 Task: Check the top 10 home features and designs that have increased the most in popularity compared to the summer of last year.
Action: Mouse moved to (1091, 246)
Screenshot: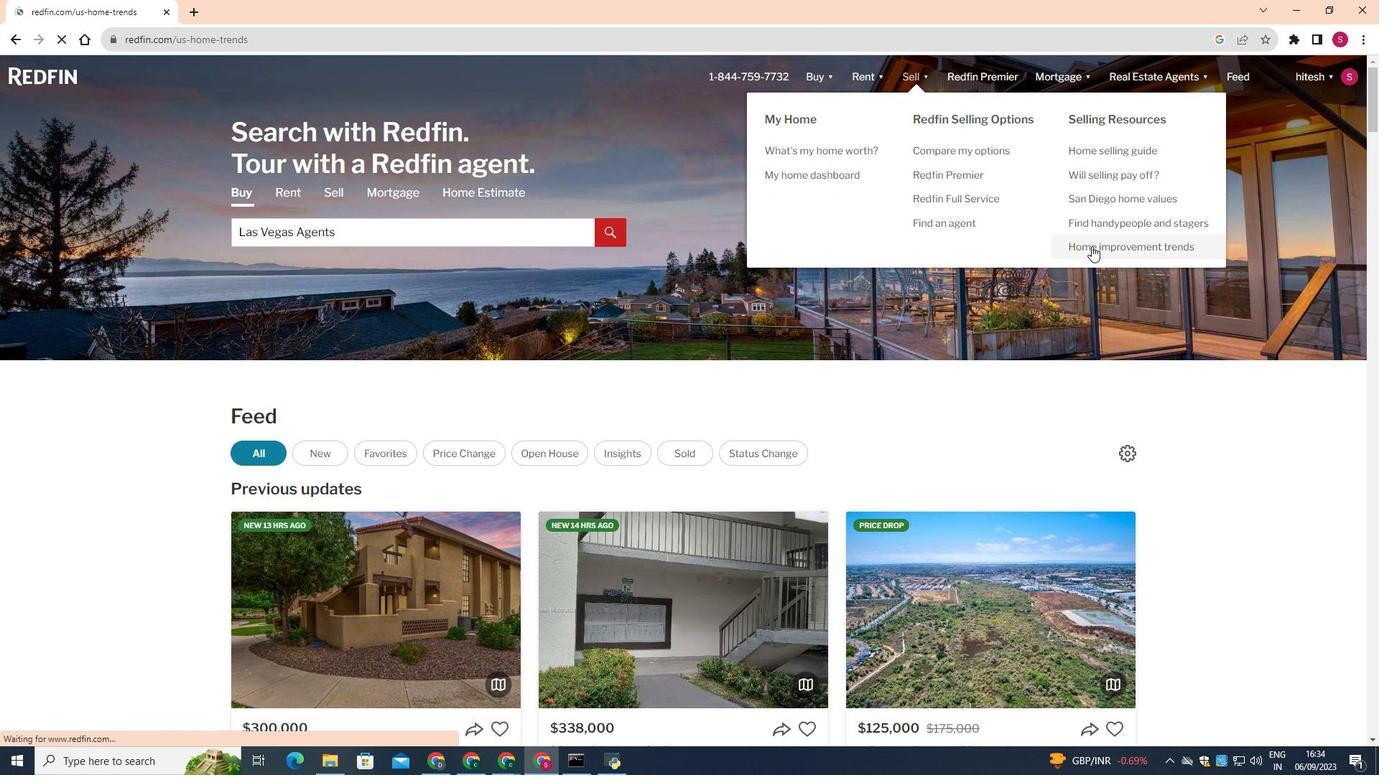 
Action: Mouse pressed left at (1091, 246)
Screenshot: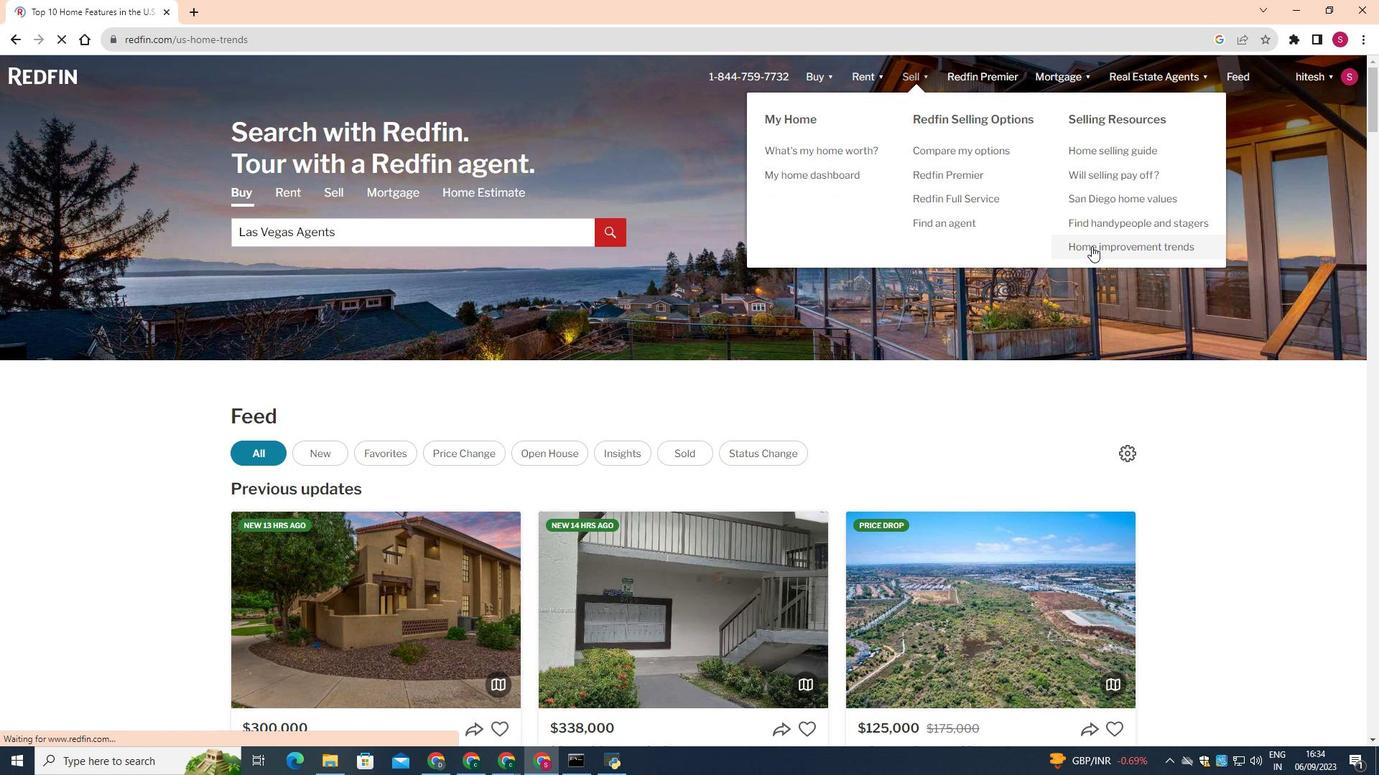 
Action: Mouse moved to (341, 273)
Screenshot: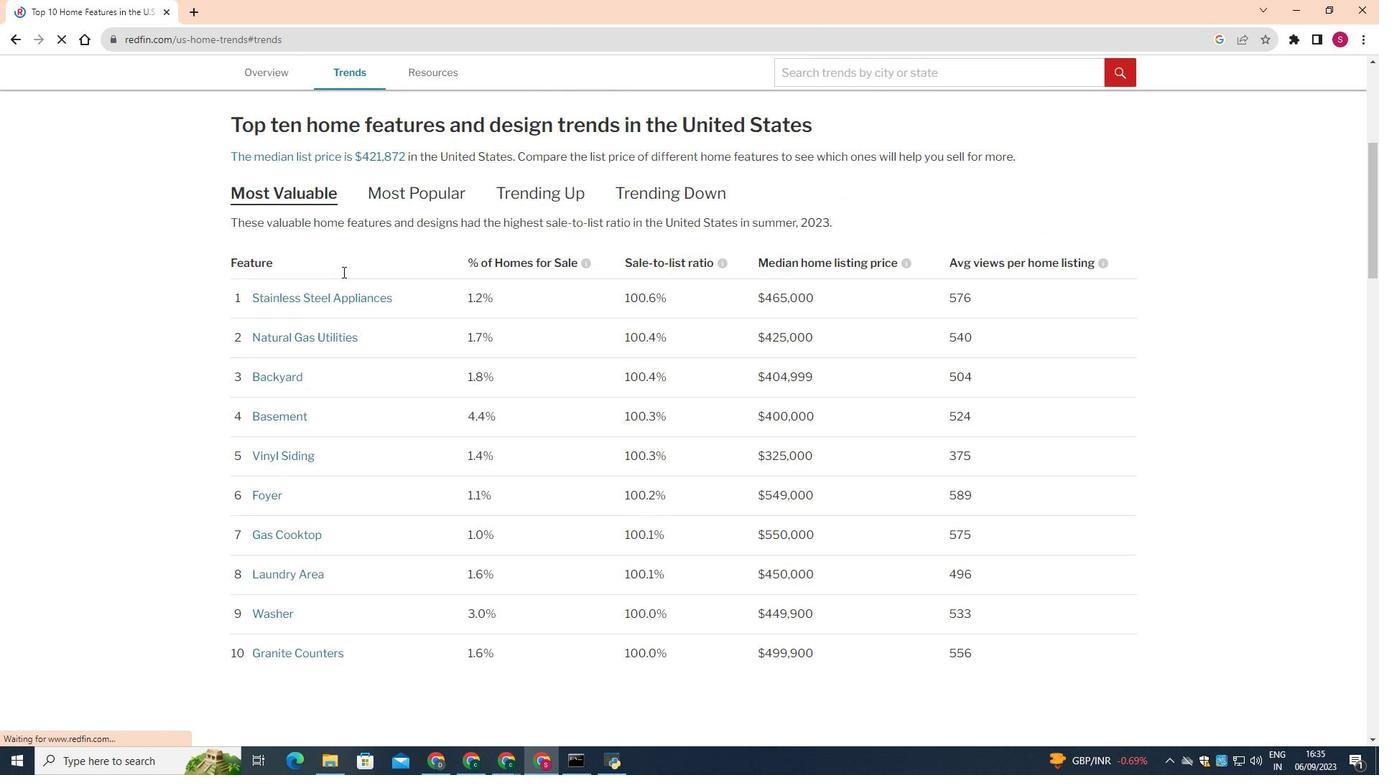 
Action: Mouse pressed left at (341, 273)
Screenshot: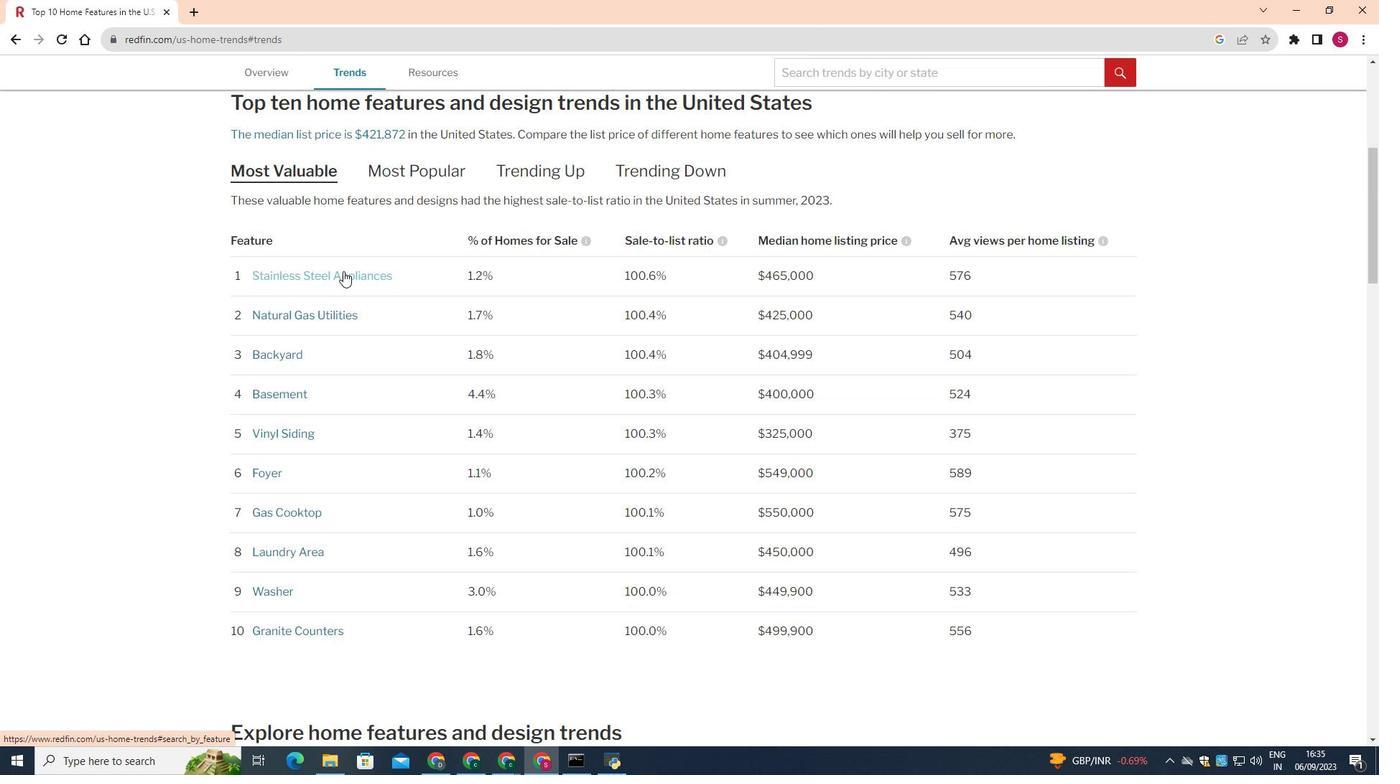 
Action: Mouse moved to (547, 177)
Screenshot: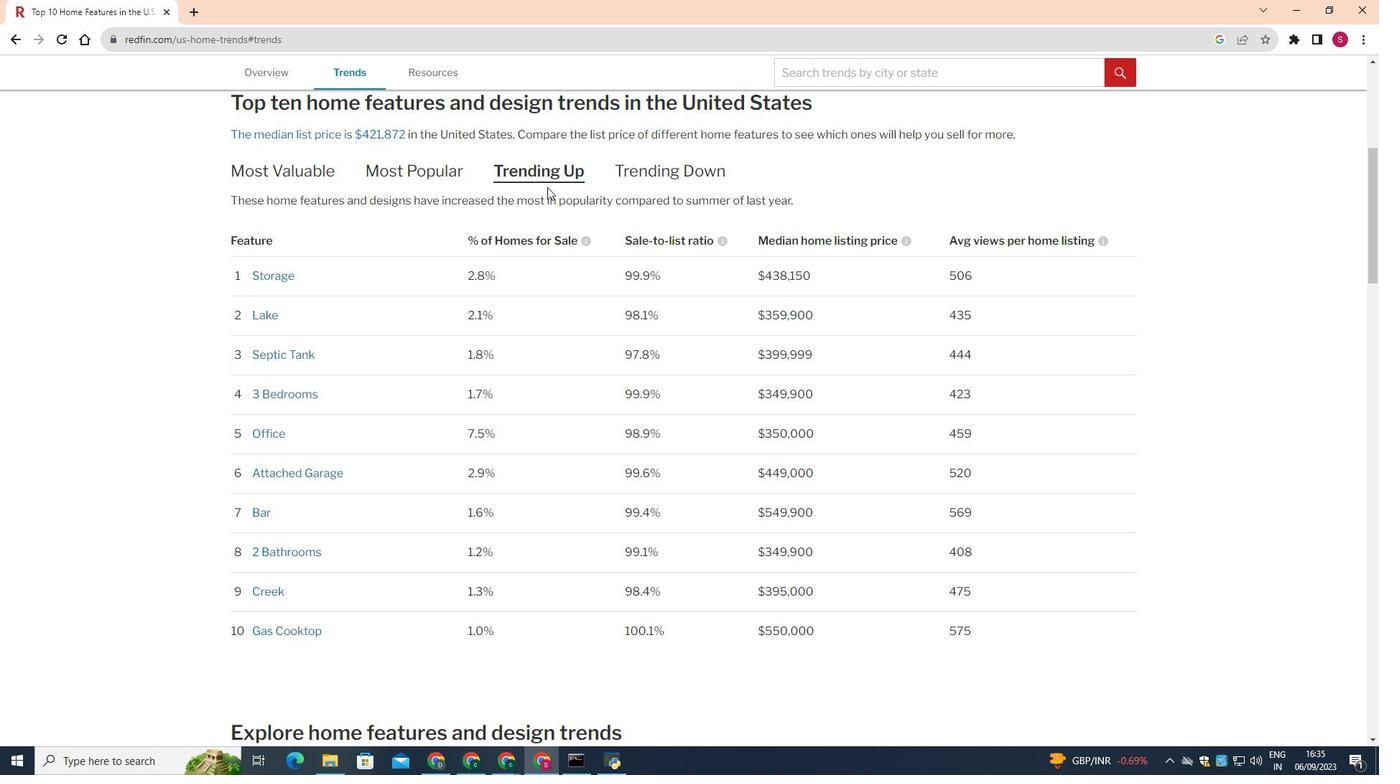
Action: Mouse pressed left at (547, 177)
Screenshot: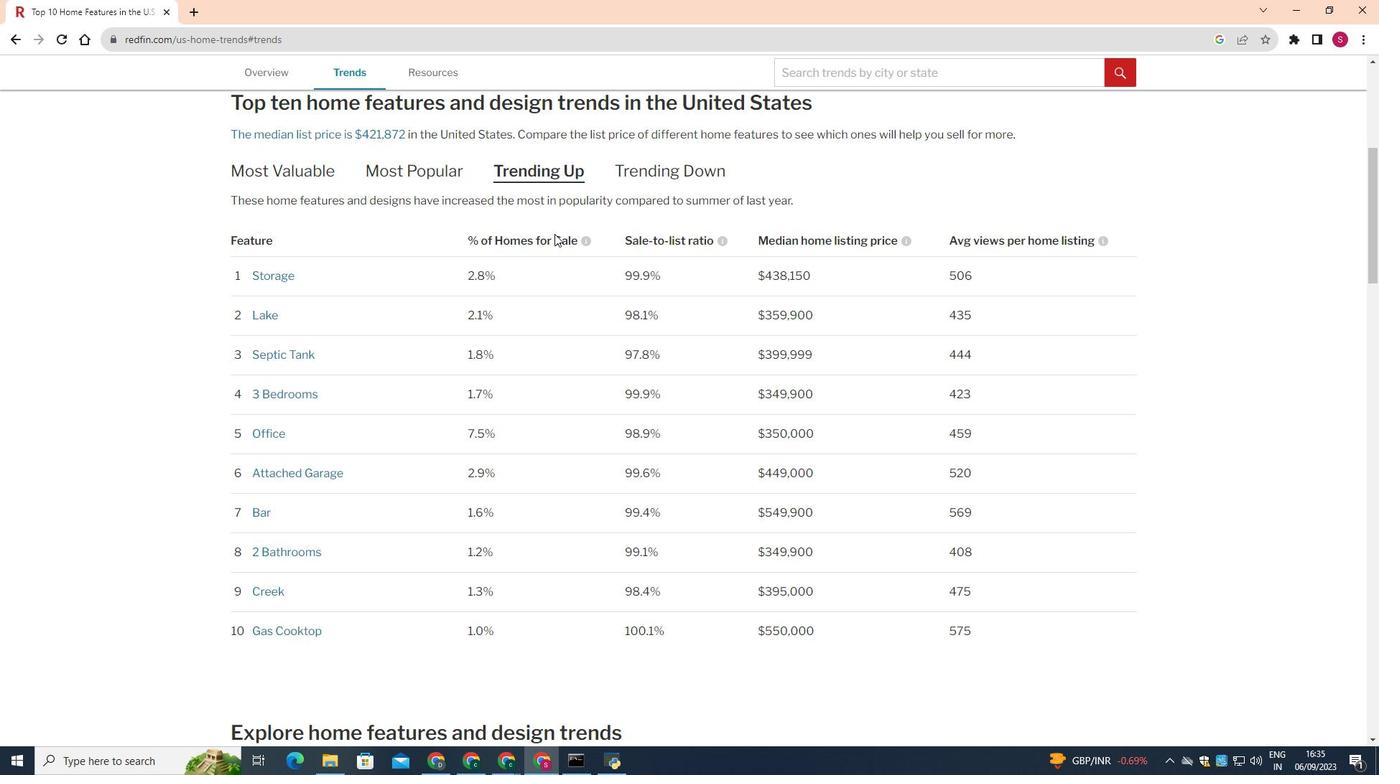 
Action: Mouse moved to (556, 262)
Screenshot: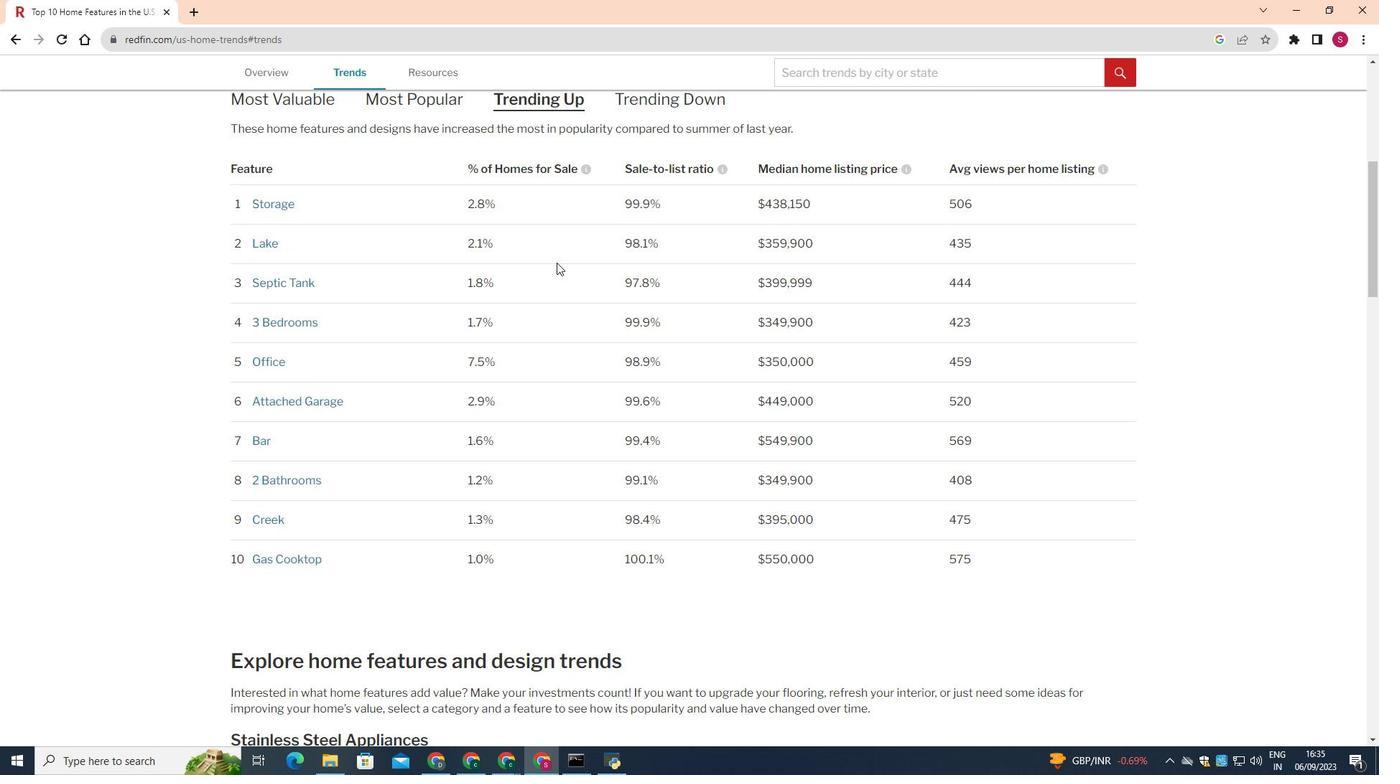 
Action: Mouse scrolled (556, 262) with delta (0, 0)
Screenshot: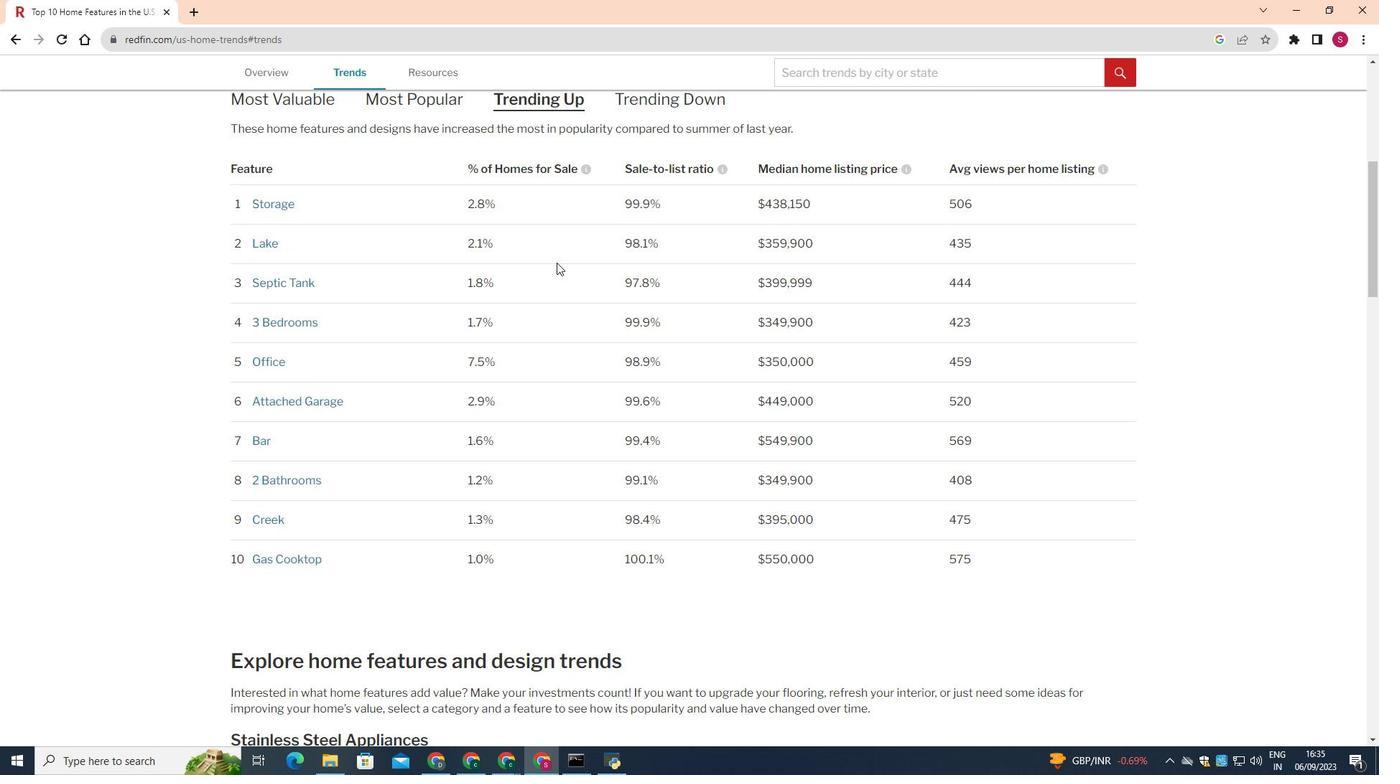 
Action: Mouse scrolled (556, 262) with delta (0, 0)
Screenshot: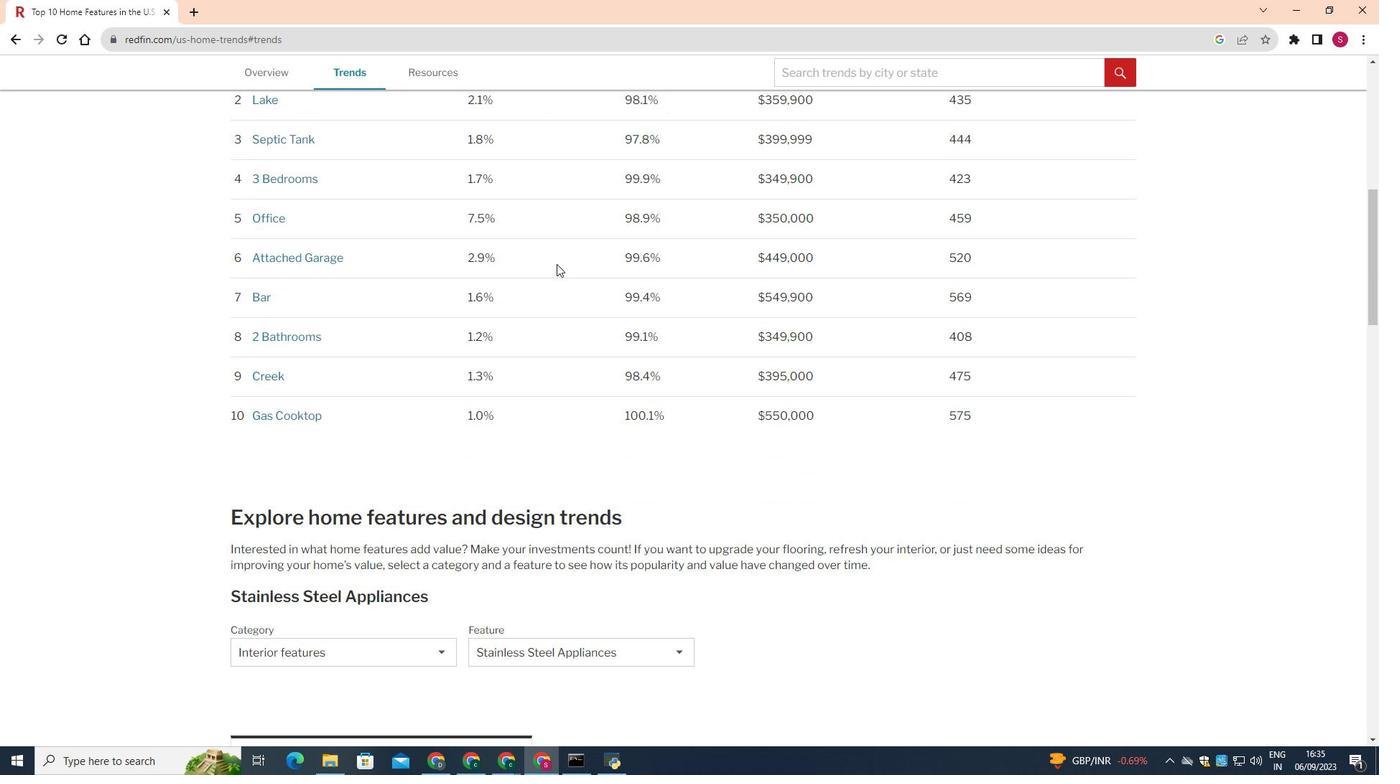 
Action: Mouse scrolled (556, 262) with delta (0, 0)
Screenshot: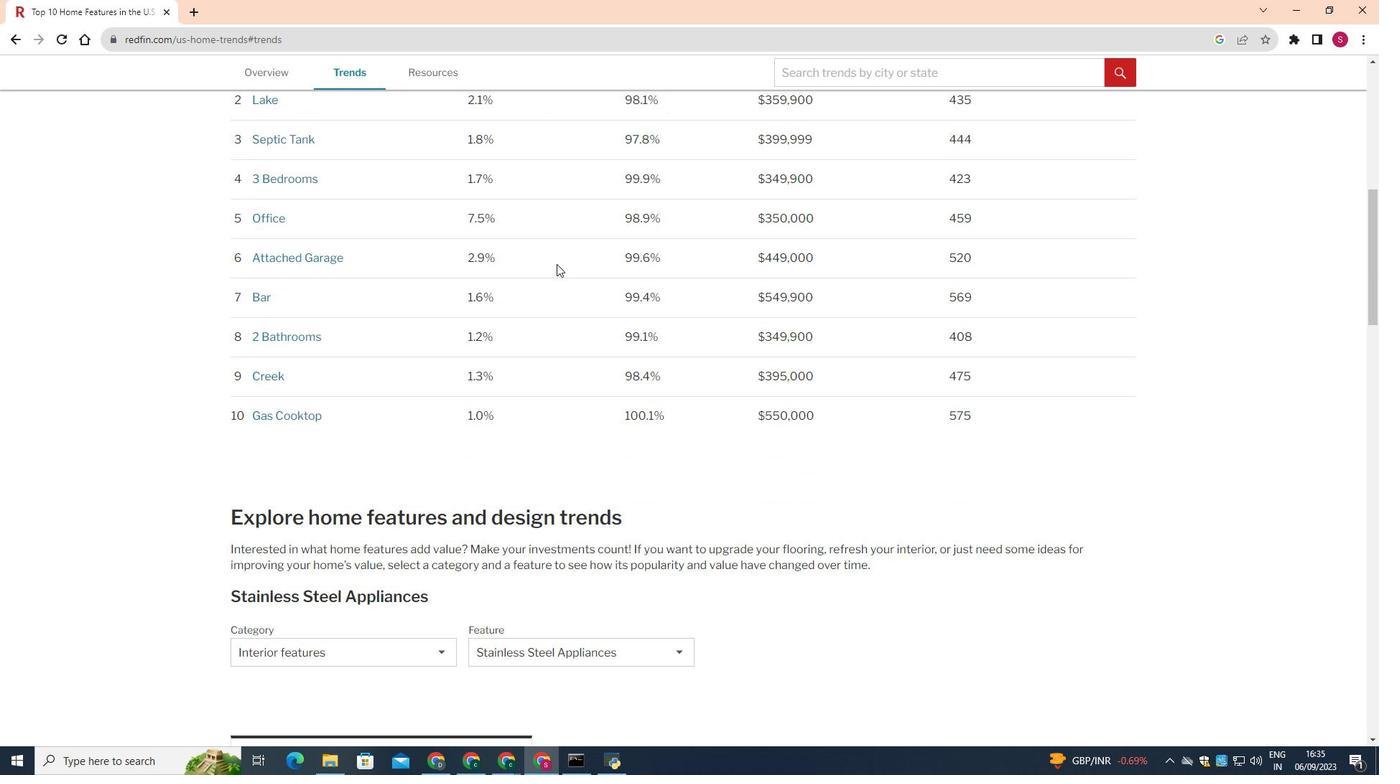 
Action: Mouse moved to (556, 264)
Screenshot: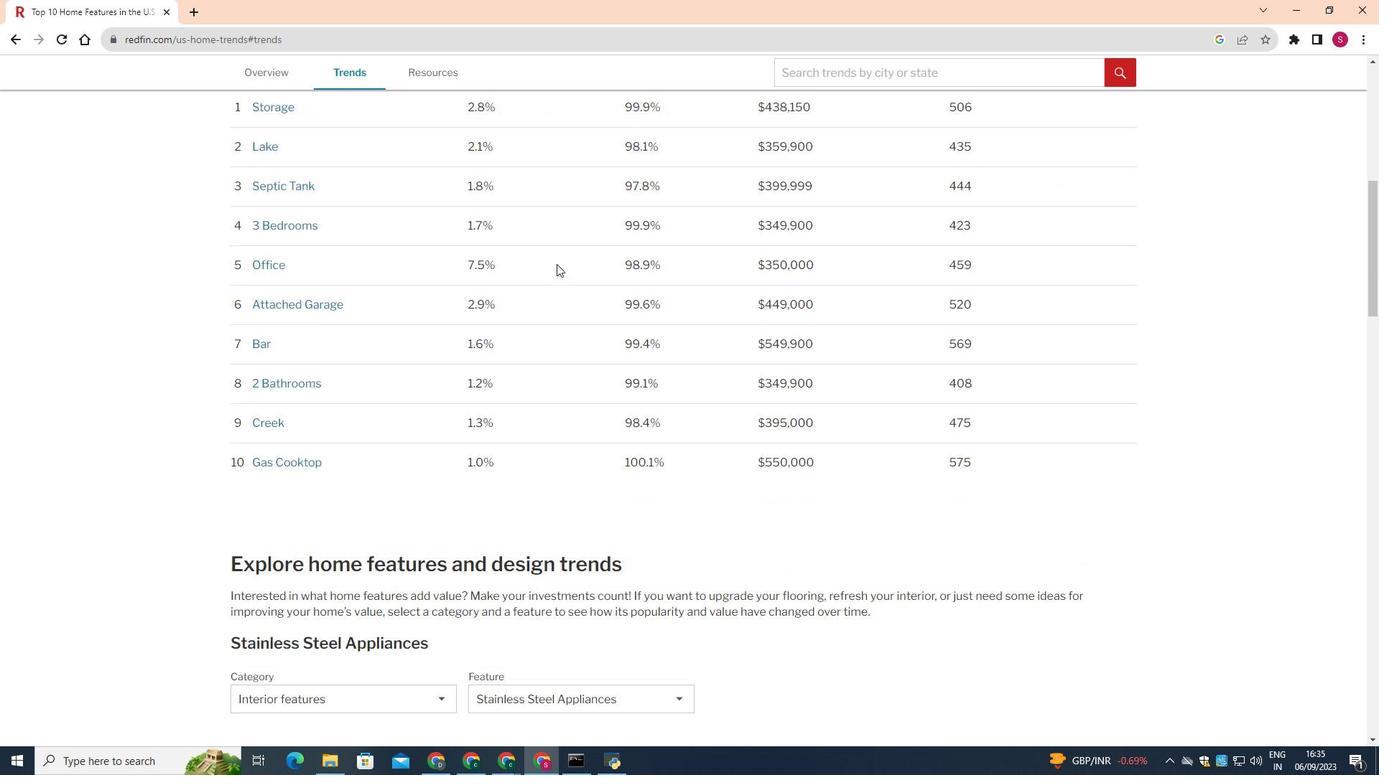 
Action: Mouse scrolled (556, 265) with delta (0, 0)
Screenshot: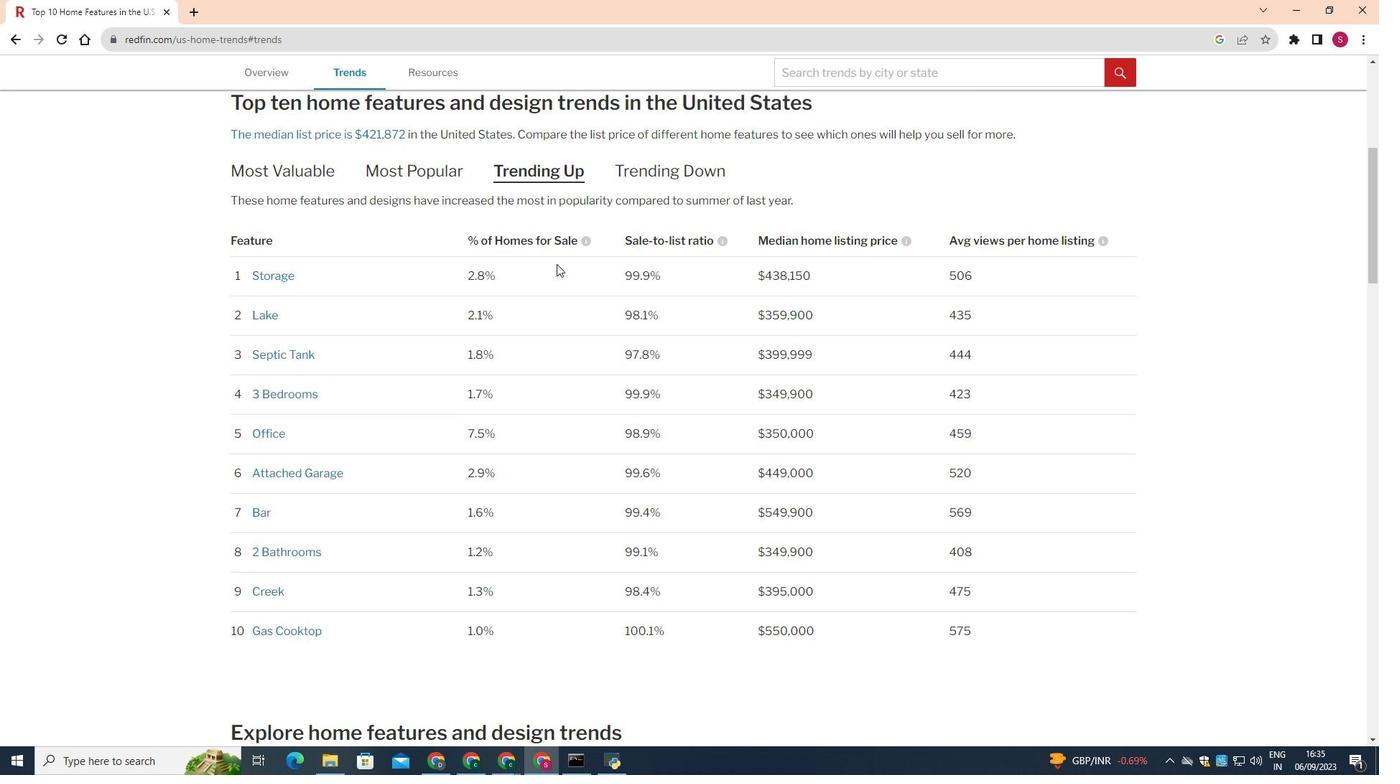 
Action: Mouse scrolled (556, 265) with delta (0, 0)
Screenshot: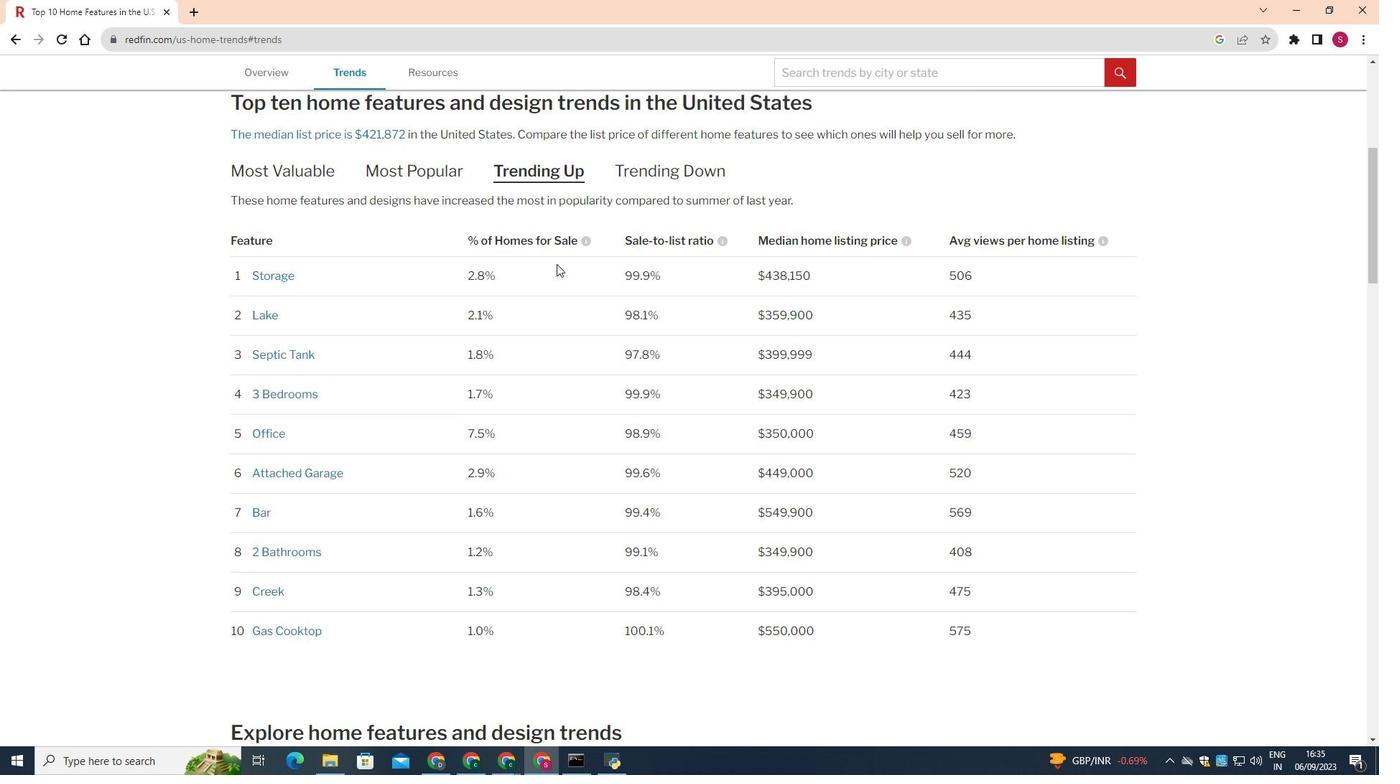 
Action: Mouse scrolled (556, 265) with delta (0, 0)
Screenshot: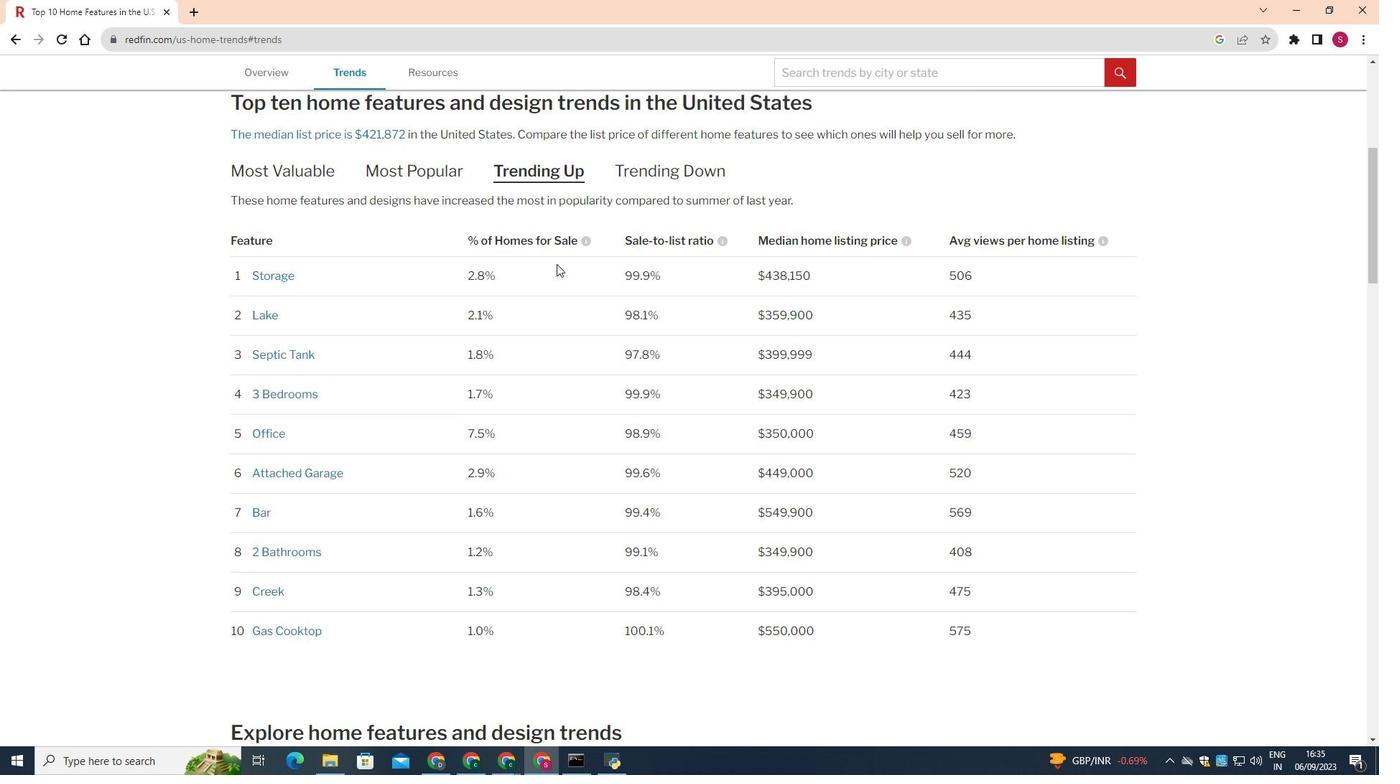 
